 Task: Create List Corporate Social Responsibility in Board Vendor Relations to Workspace Insurance. Create List Financial Planning in Board Product Lifecycle Management to Workspace Insurance. Create List Accounting in Board Market Trend Analysis and Forecasting to Workspace Insurance
Action: Mouse moved to (63, 272)
Screenshot: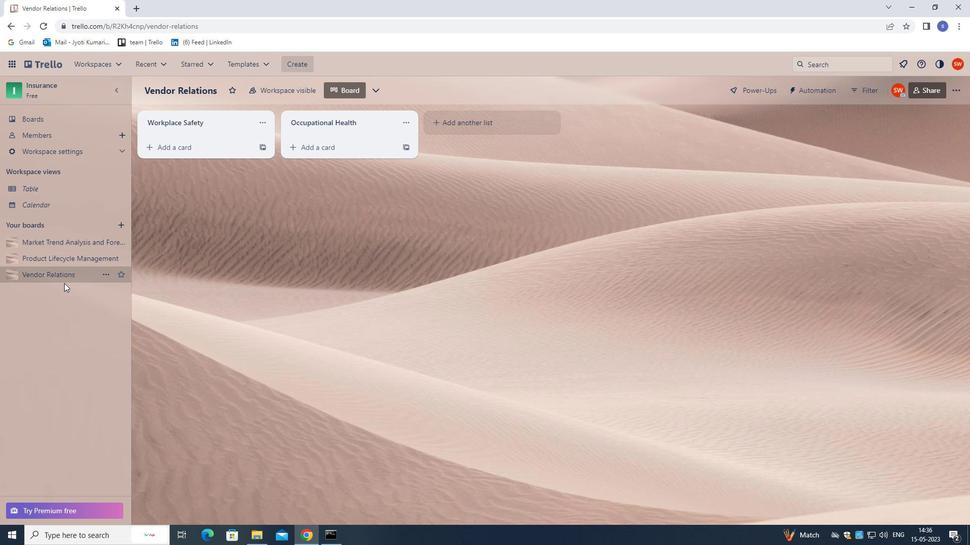 
Action: Mouse pressed left at (63, 272)
Screenshot: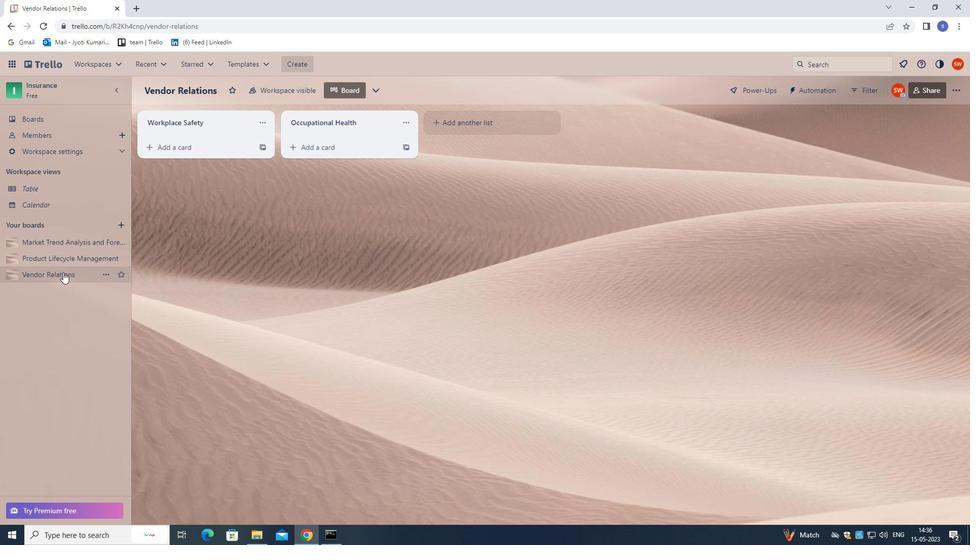 
Action: Mouse moved to (446, 124)
Screenshot: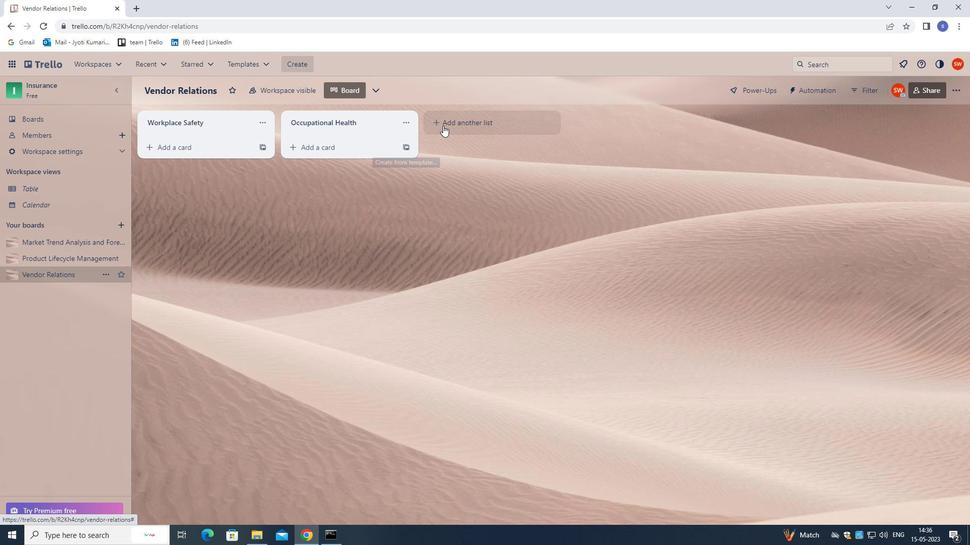 
Action: Mouse pressed left at (446, 124)
Screenshot: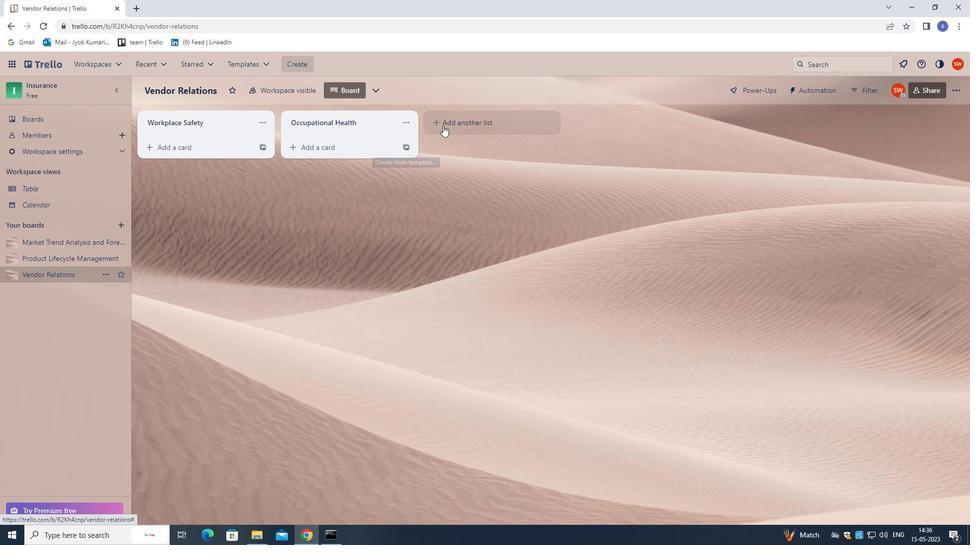 
Action: Mouse moved to (416, 283)
Screenshot: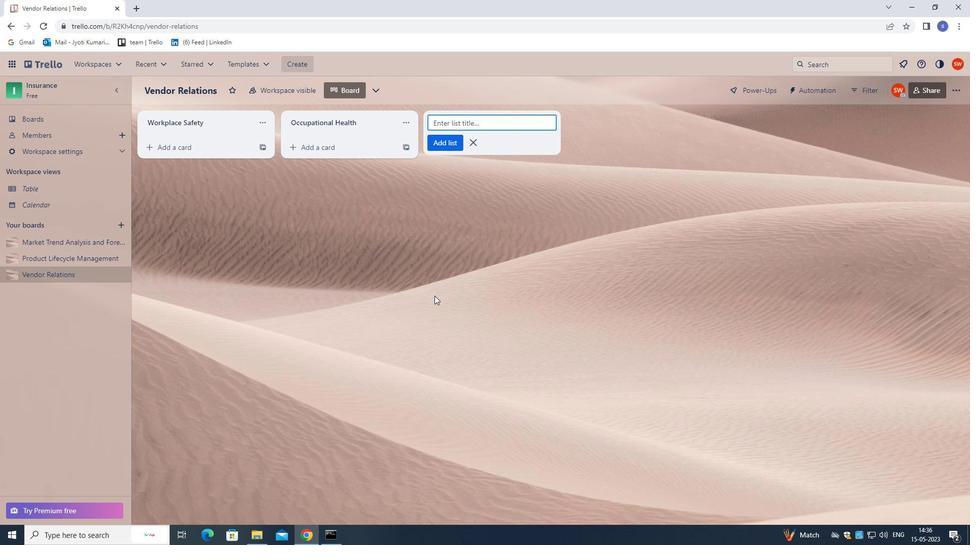 
Action: Key pressed <Key.shift>CORPORATE<Key.space><Key.shift>SOCIAL<Key.space><Key.shift><Key.shift><Key.shift><Key.shift>RESPONSIBILITY<Key.enter>
Screenshot: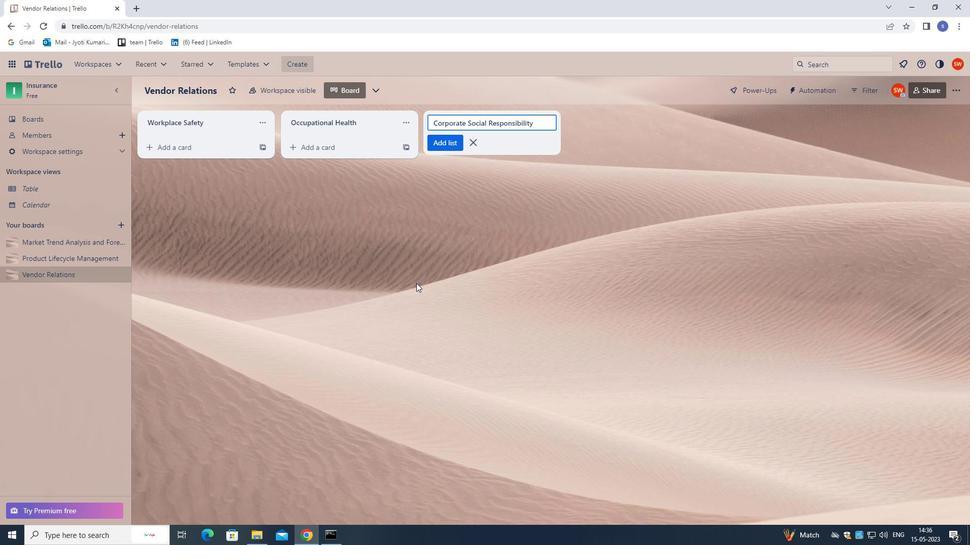 
Action: Mouse moved to (78, 257)
Screenshot: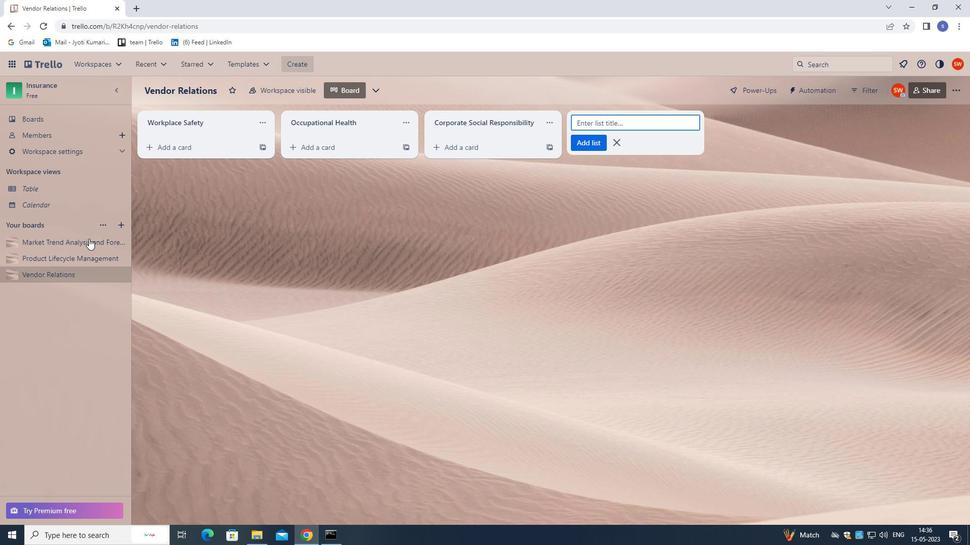 
Action: Mouse pressed left at (78, 257)
Screenshot: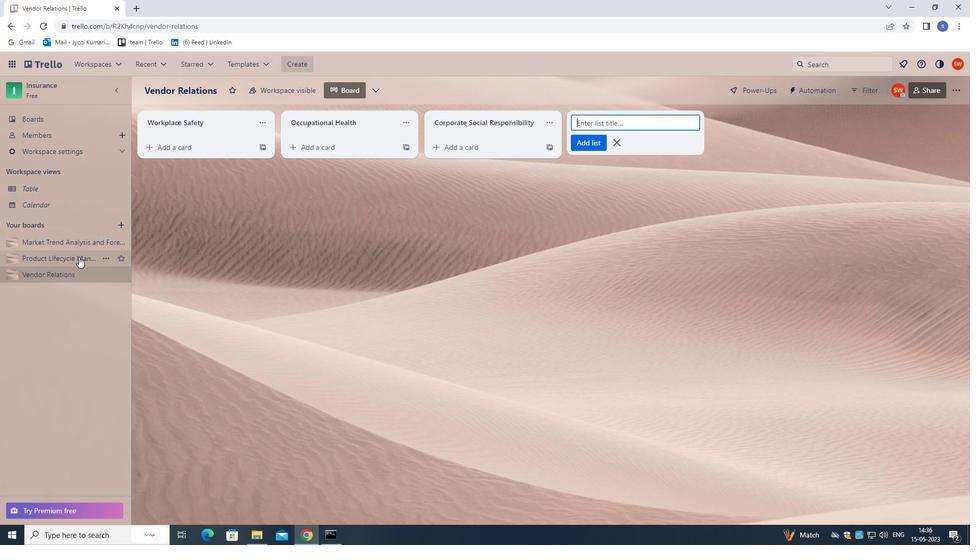
Action: Mouse moved to (445, 126)
Screenshot: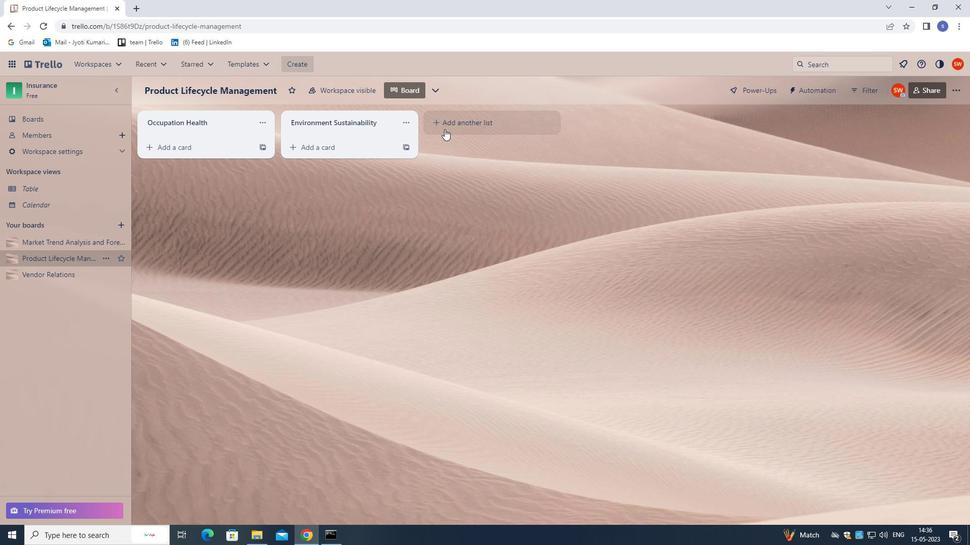 
Action: Mouse pressed left at (445, 126)
Screenshot: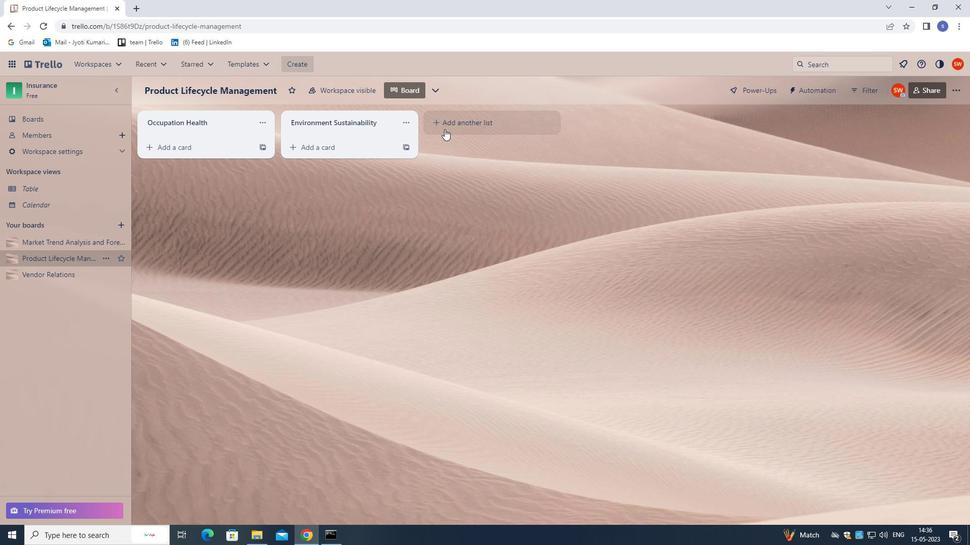 
Action: Mouse moved to (415, 262)
Screenshot: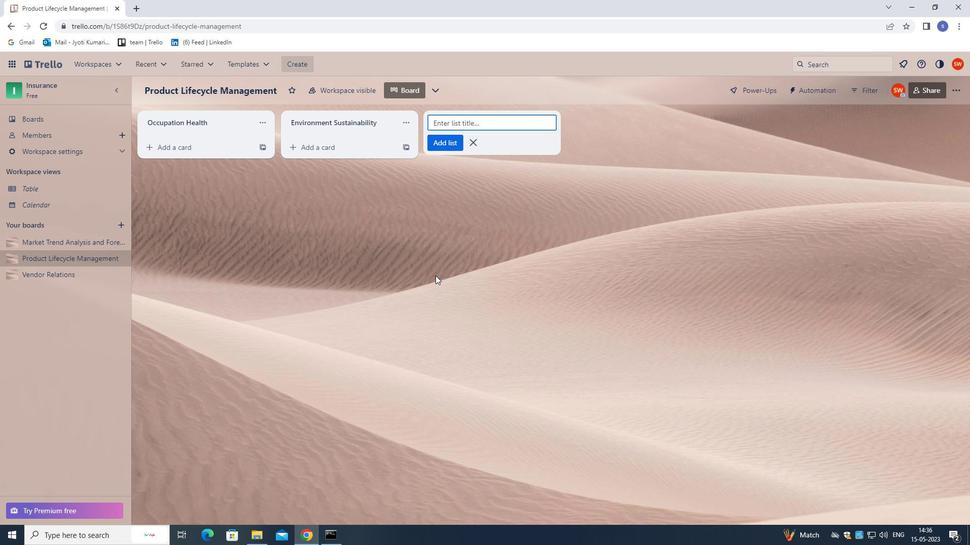 
Action: Key pressed <Key.shift>FINANCIAL<Key.space>PLANNING<Key.space><Key.enter>
Screenshot: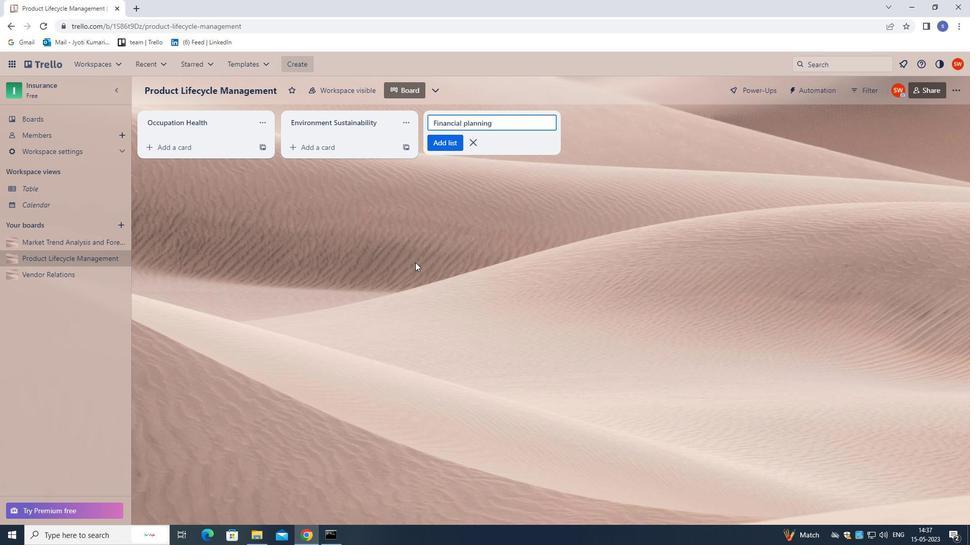 
Action: Mouse moved to (70, 240)
Screenshot: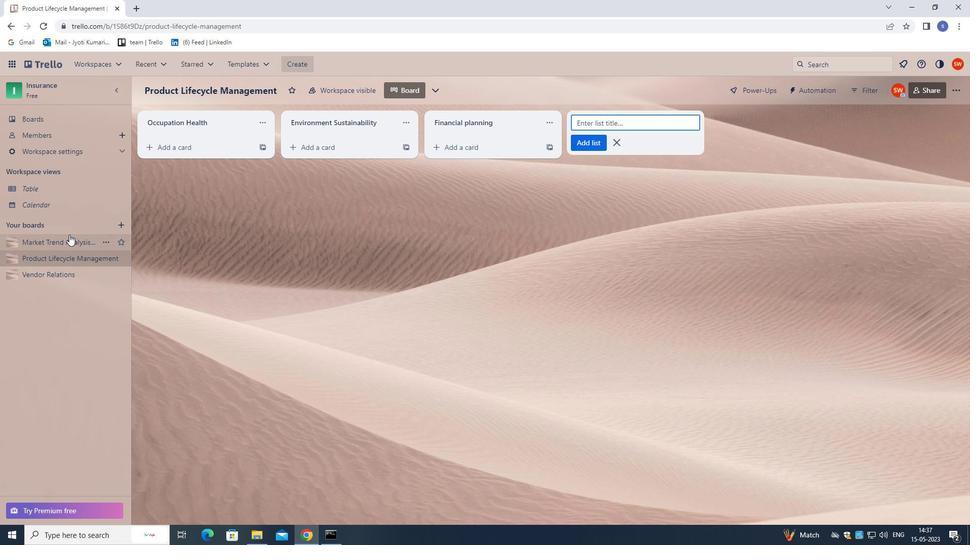
Action: Mouse pressed left at (70, 240)
Screenshot: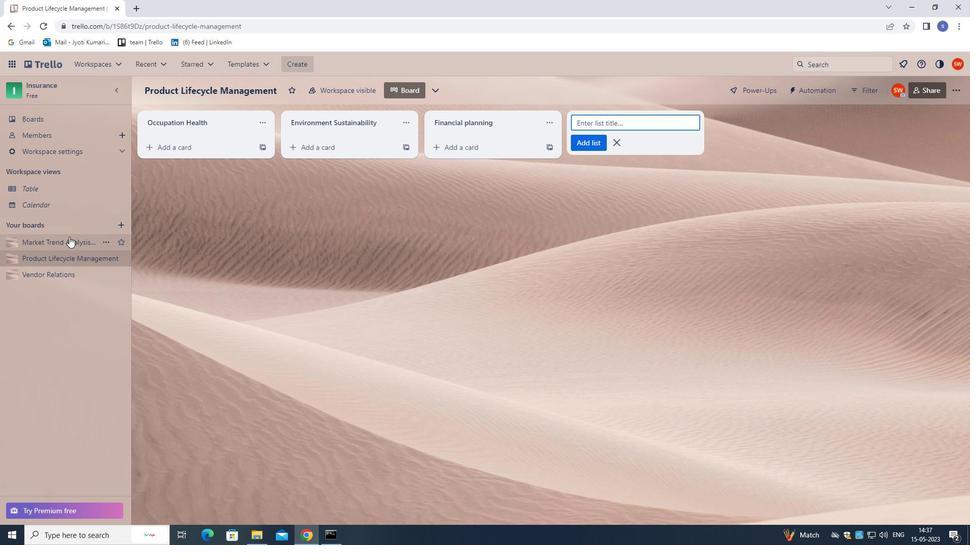 
Action: Mouse moved to (472, 122)
Screenshot: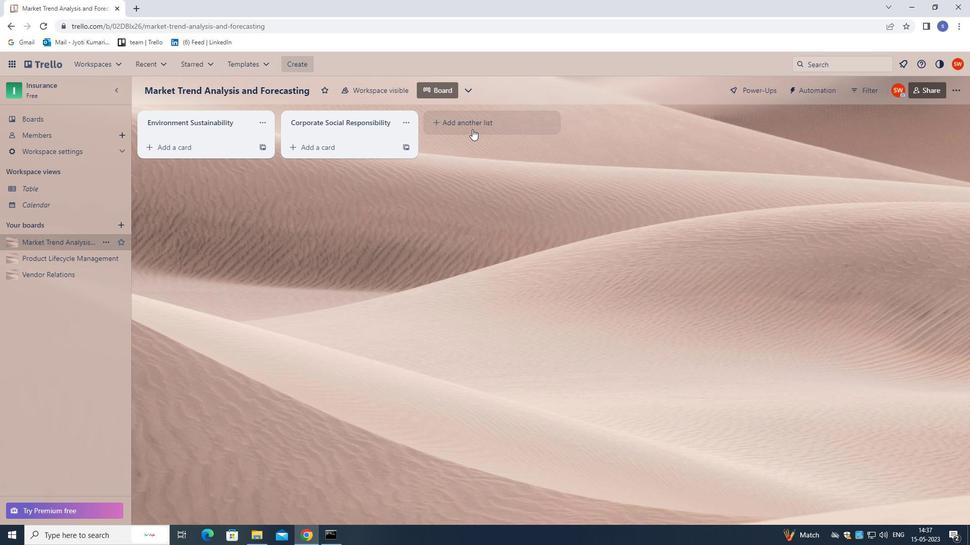 
Action: Mouse pressed left at (472, 122)
Screenshot: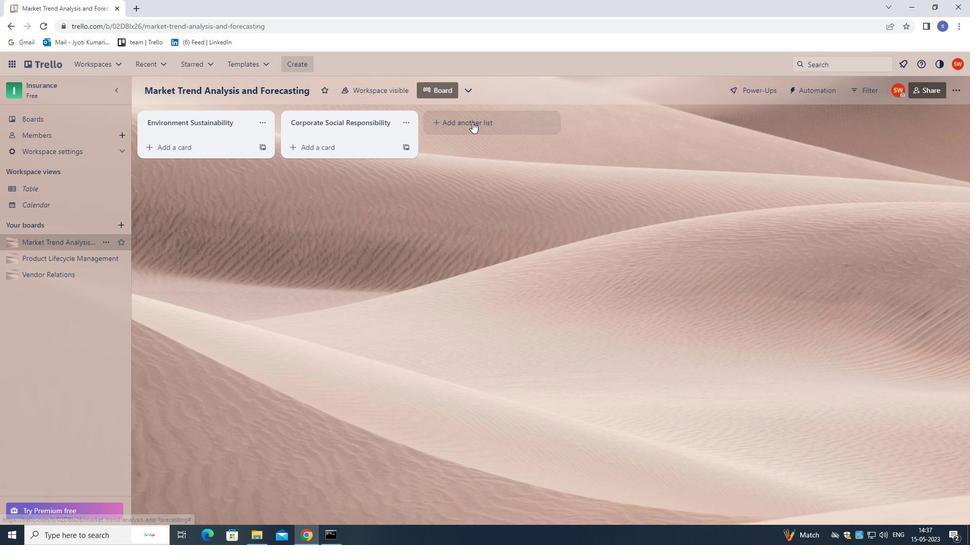 
Action: Mouse moved to (494, 171)
Screenshot: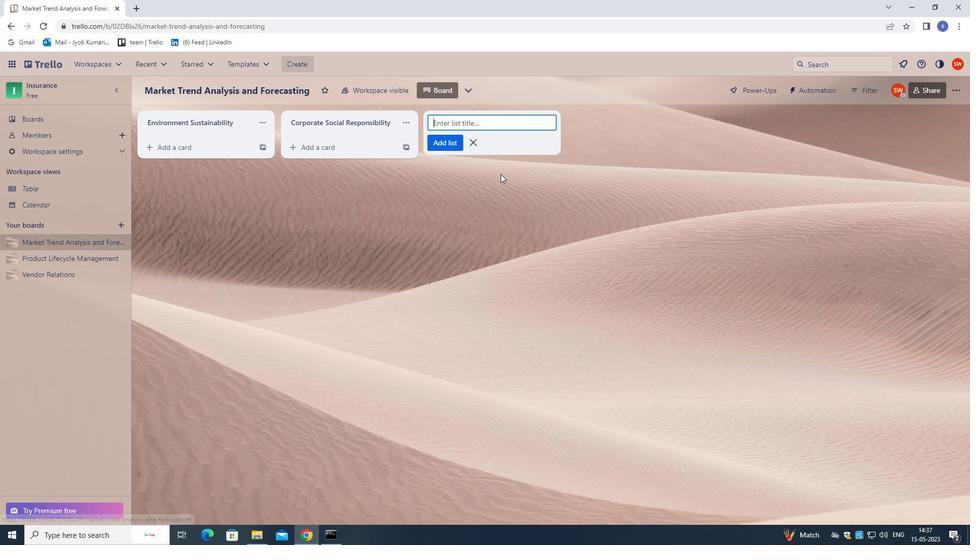 
Action: Key pressed <Key.shift>ACCOUNTING<Key.space><Key.shift><Key.shift><Key.shift><Key.shift><Key.shift><Key.shift><Key.shift><Key.shift><Key.shift><Key.shift><Key.shift><Key.shift><Key.shift><Key.shift><Key.shift><Key.shift><Key.shift><Key.shift><Key.shift><Key.shift><Key.shift><Key.shift><Key.shift>
Screenshot: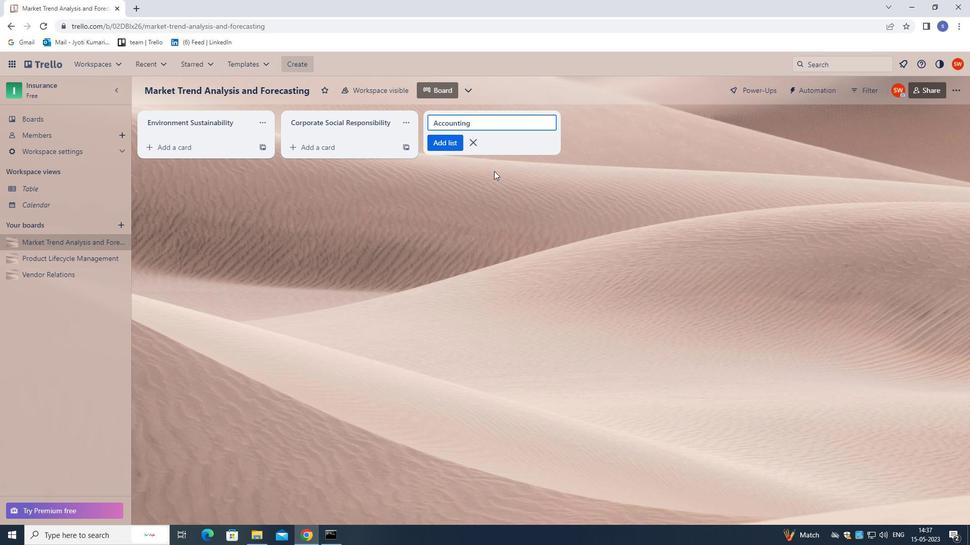 
Action: Mouse moved to (481, 163)
Screenshot: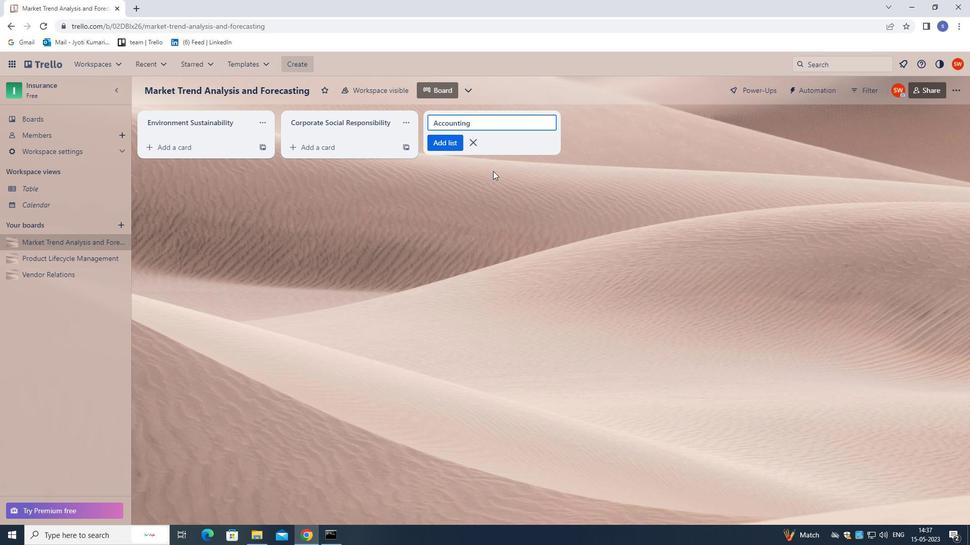 
Action: Key pressed <Key.enter>
Screenshot: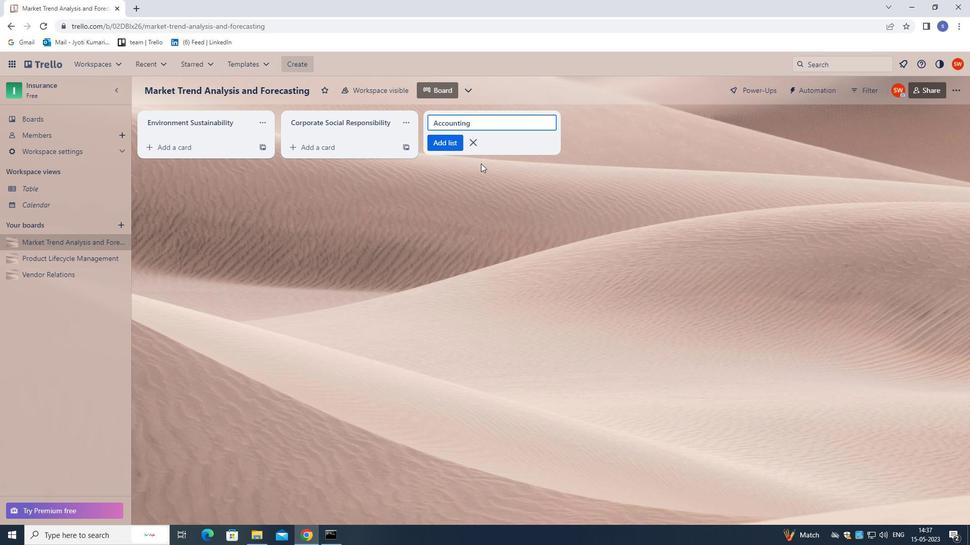 
Action: Mouse moved to (283, 313)
Screenshot: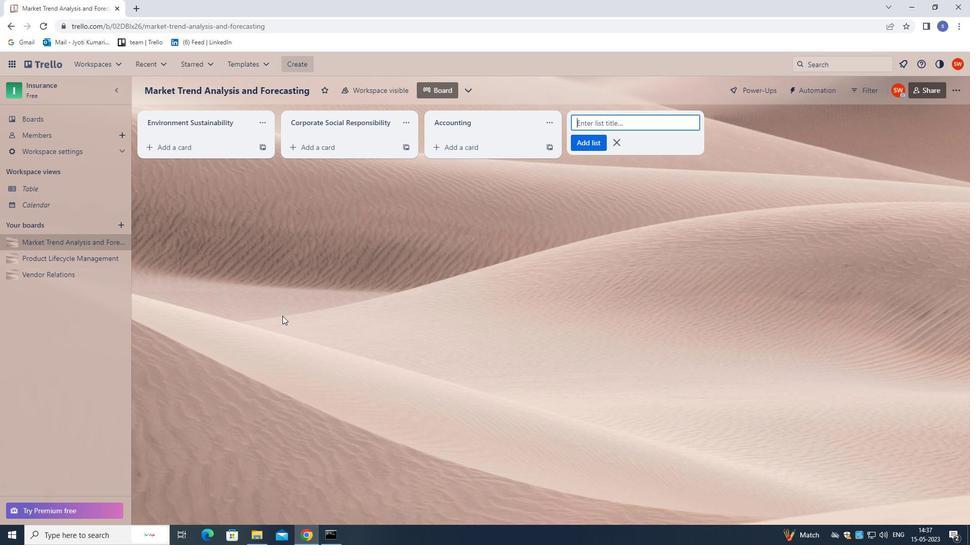 
